 Task: In the notification setting, enable none.
Action: Mouse moved to (231, 71)
Screenshot: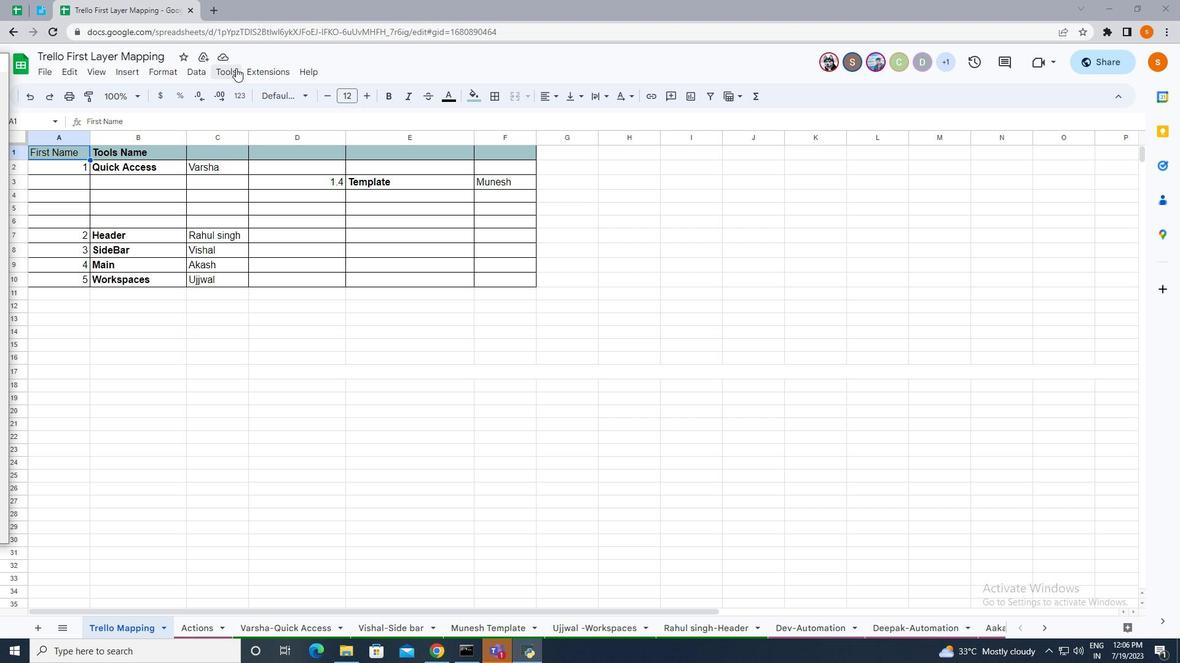 
Action: Mouse pressed left at (231, 71)
Screenshot: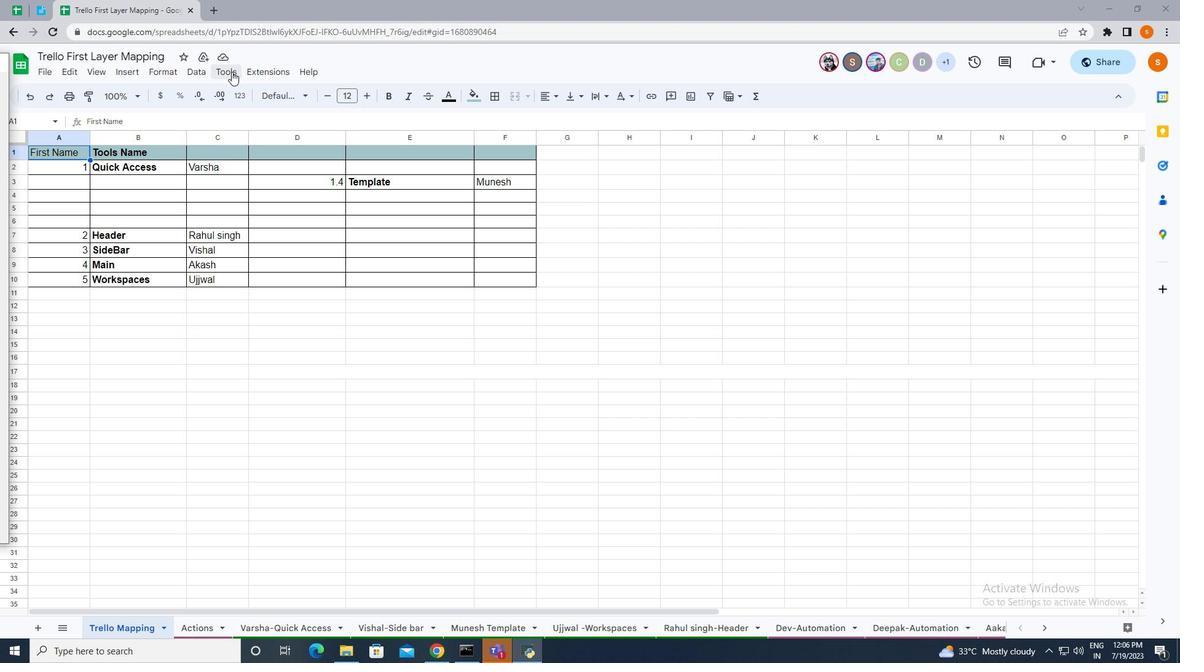 
Action: Mouse moved to (275, 175)
Screenshot: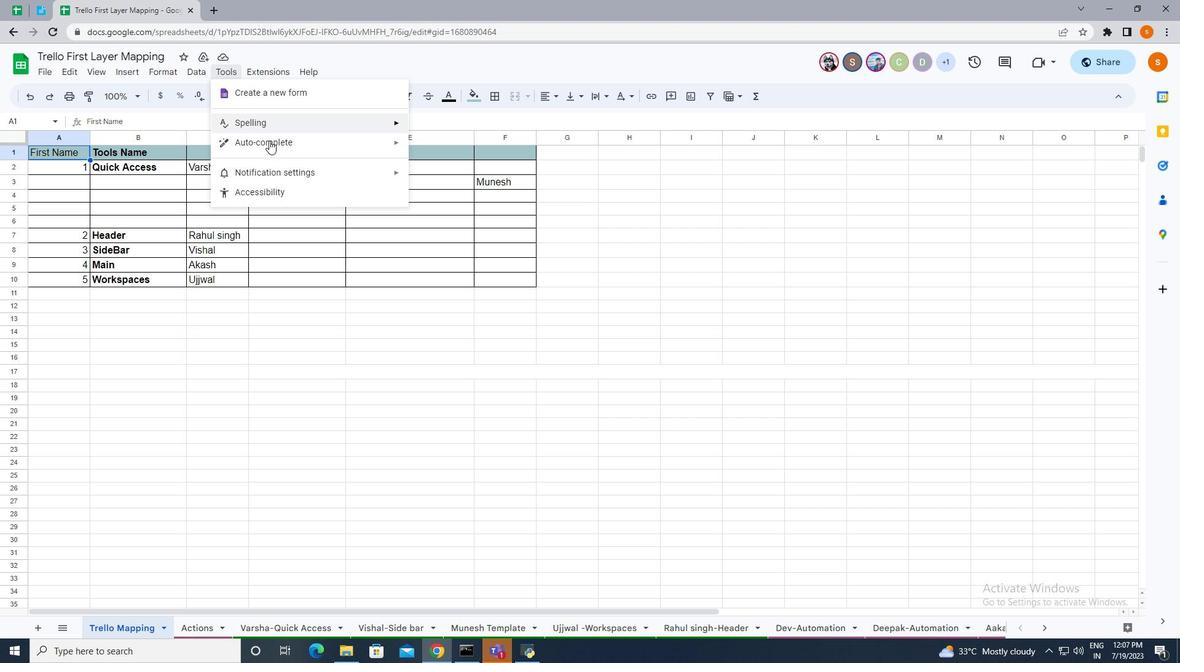 
Action: Mouse pressed left at (275, 175)
Screenshot: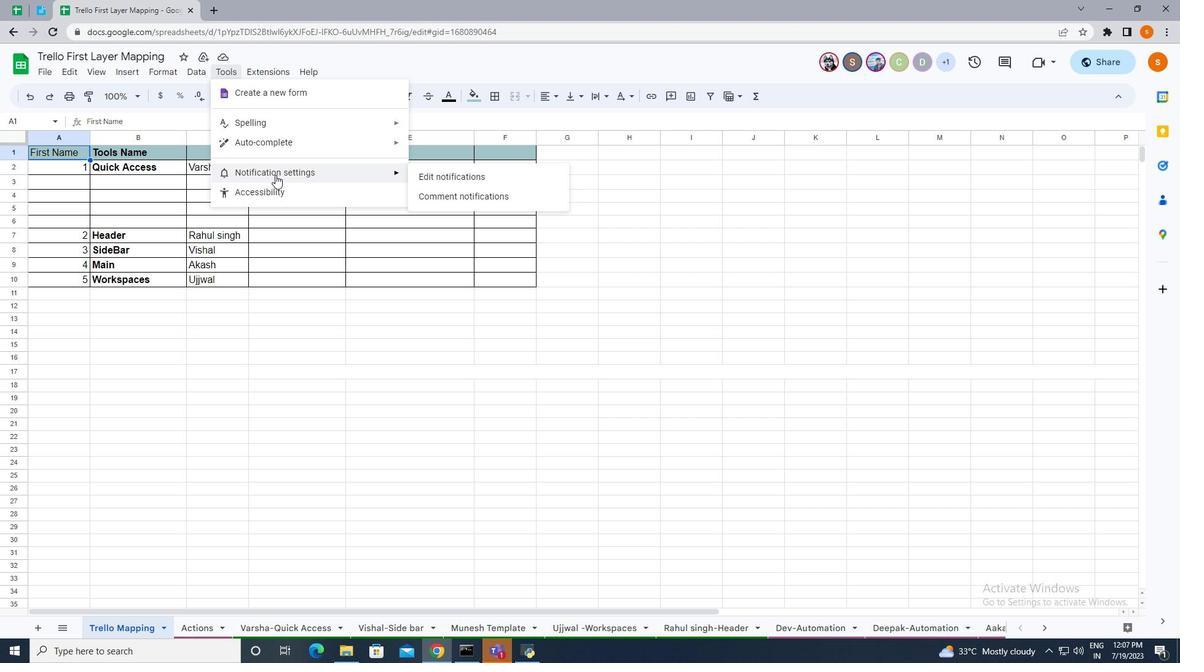 
Action: Mouse moved to (437, 198)
Screenshot: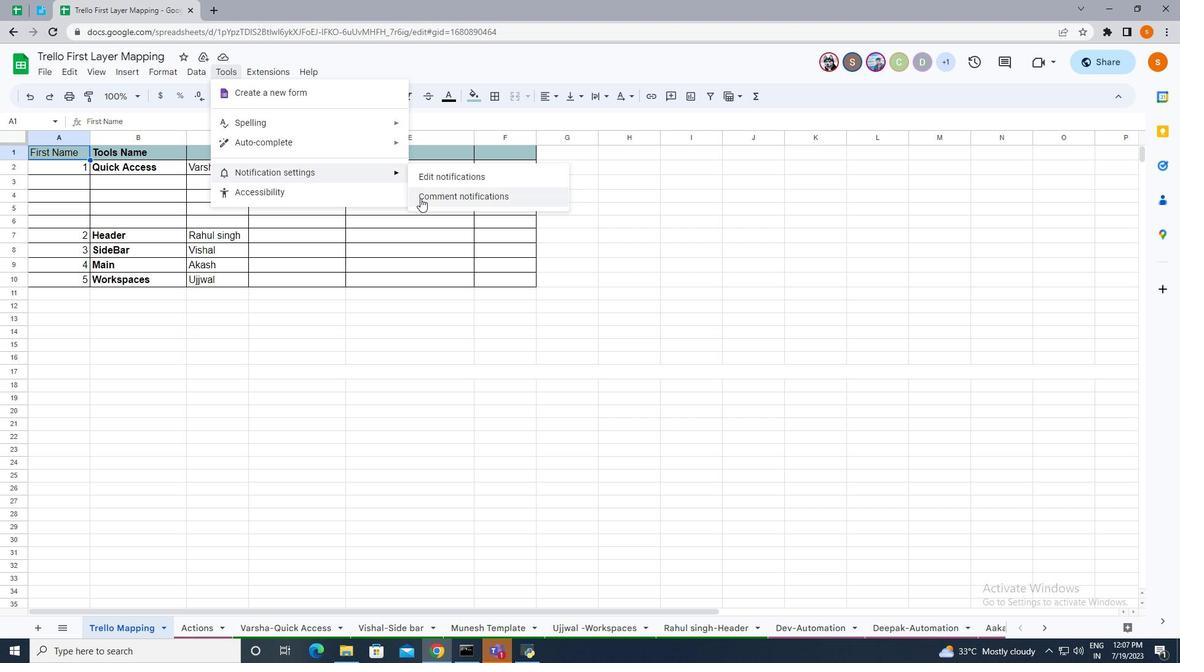 
Action: Mouse pressed left at (437, 198)
Screenshot: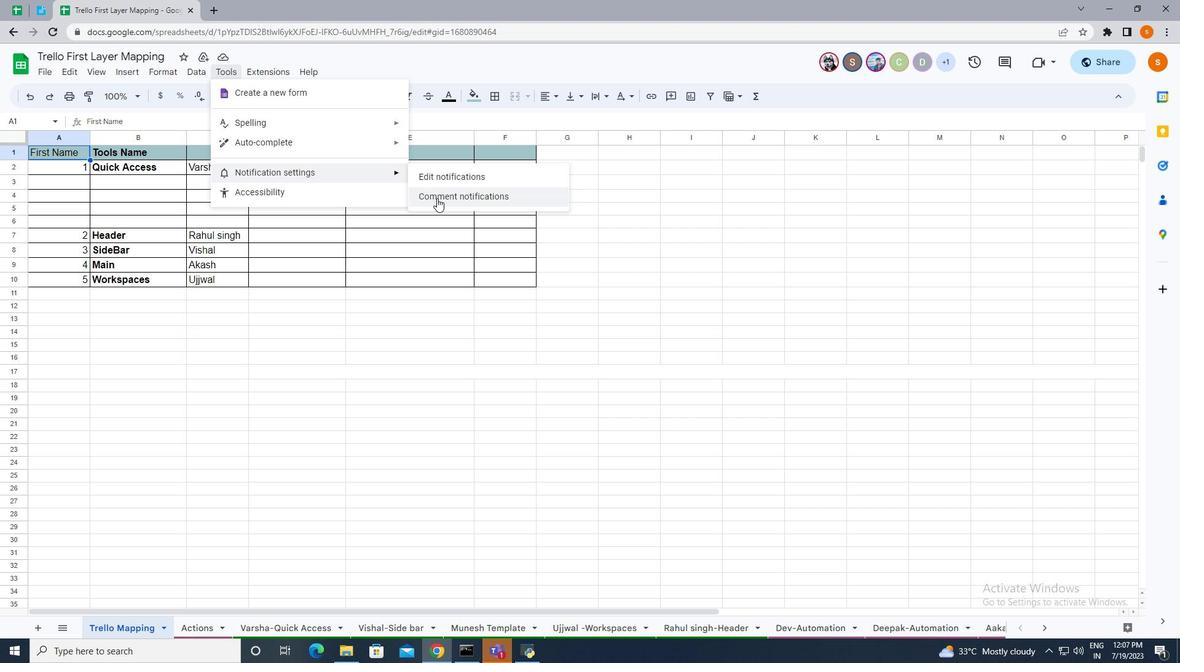 
Action: Mouse moved to (494, 389)
Screenshot: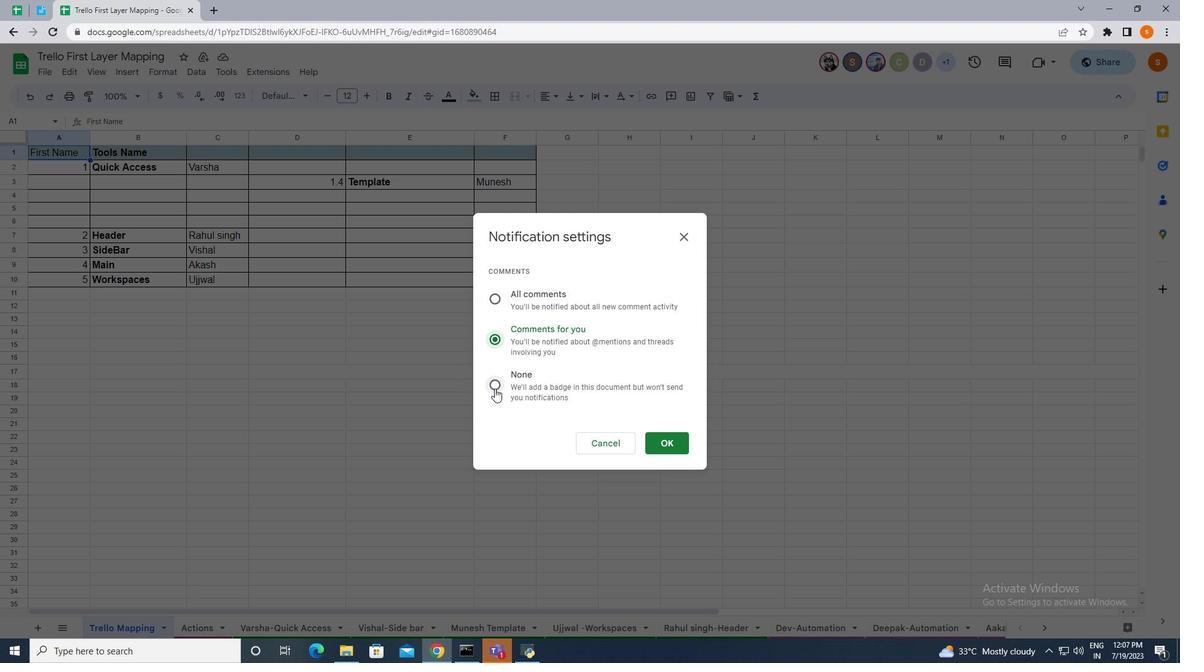 
Action: Mouse pressed left at (494, 389)
Screenshot: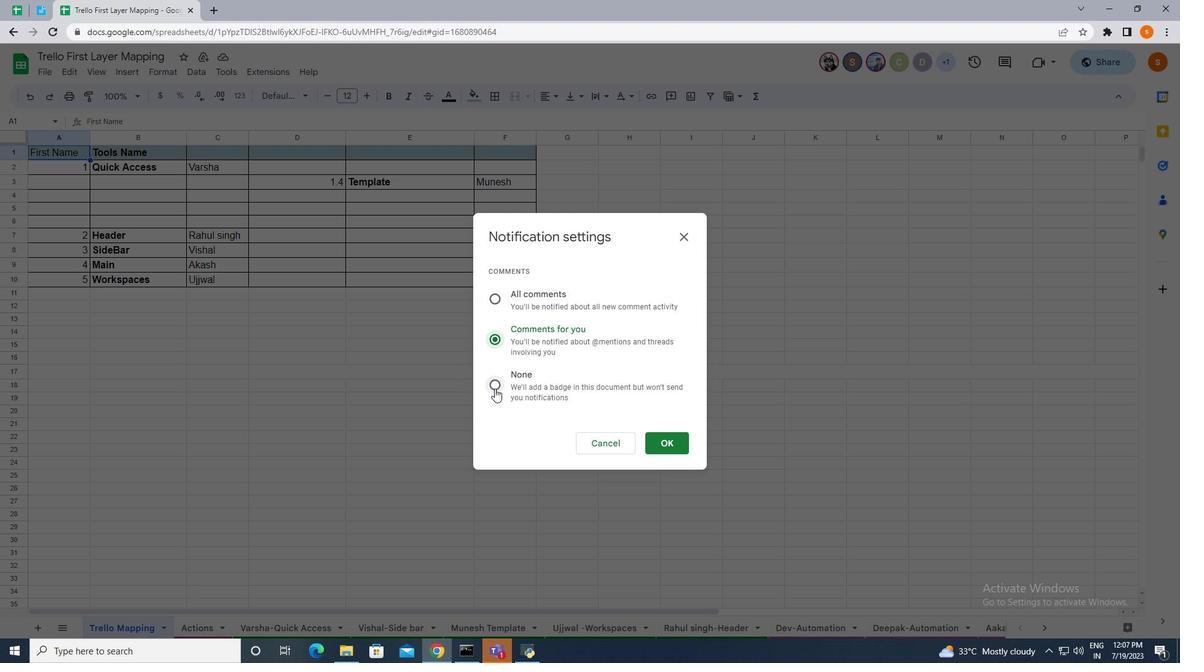 
Action: Mouse moved to (683, 448)
Screenshot: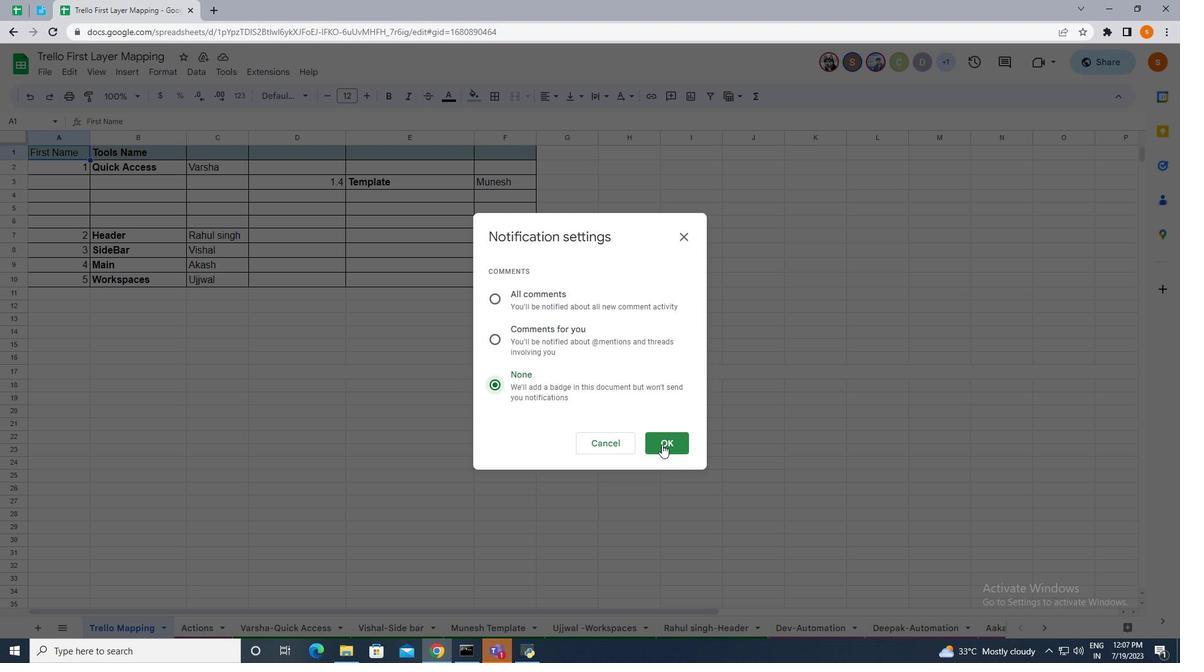 
Action: Mouse pressed left at (683, 448)
Screenshot: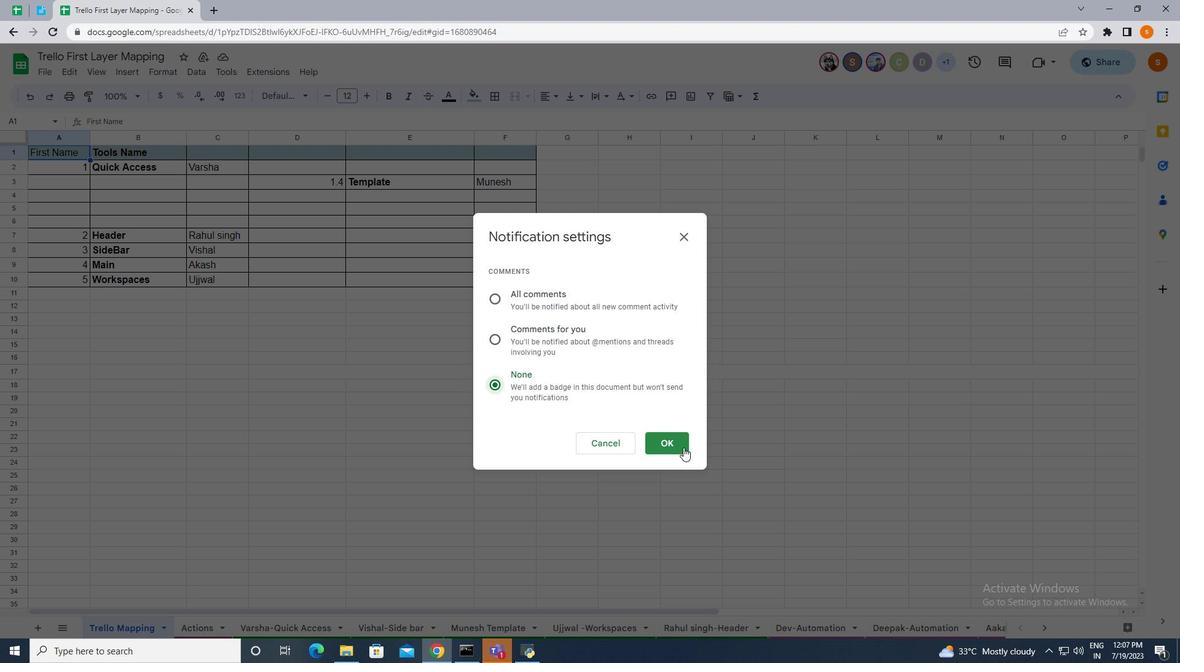 
Action: Mouse moved to (659, 455)
Screenshot: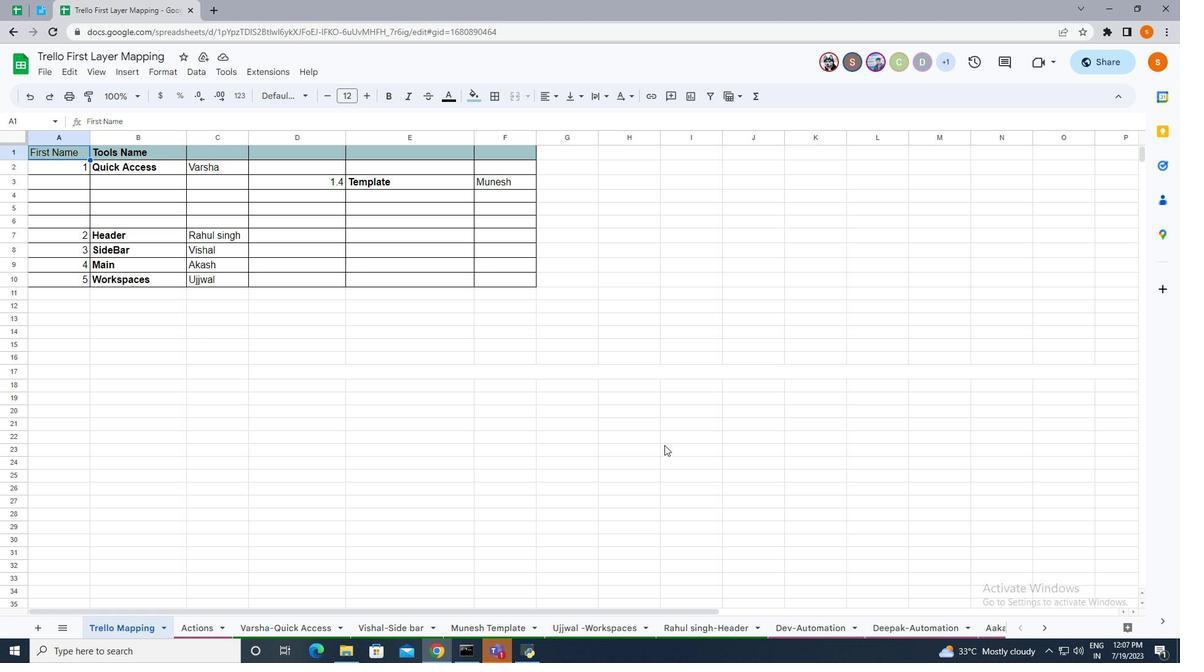 
